Task: For heading Arial black with underline.  font size for heading18,  'Change the font style of data to'Calibri.  and font size to 9,  Change the alignment of both headline & data to Align center.  In the sheet  Financial Tracking Sheet Spreadsheet Template Workbookbook
Action: Mouse moved to (25, 104)
Screenshot: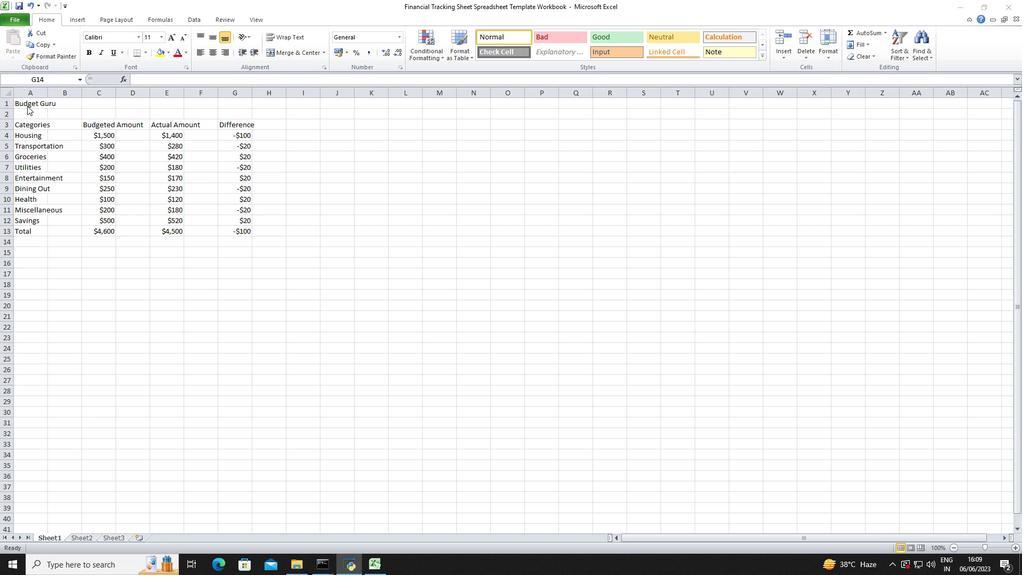 
Action: Mouse pressed left at (25, 104)
Screenshot: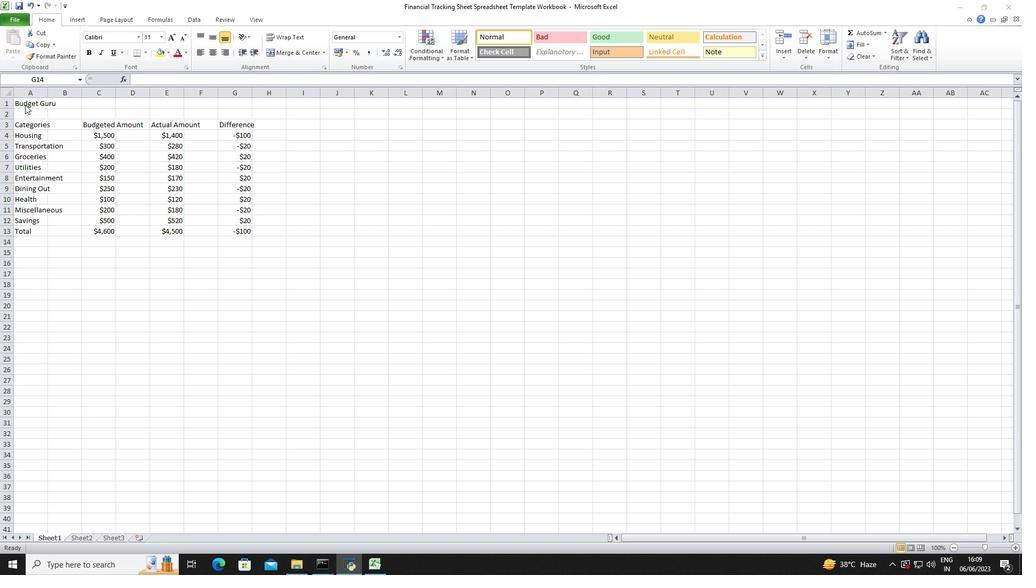 
Action: Mouse moved to (28, 104)
Screenshot: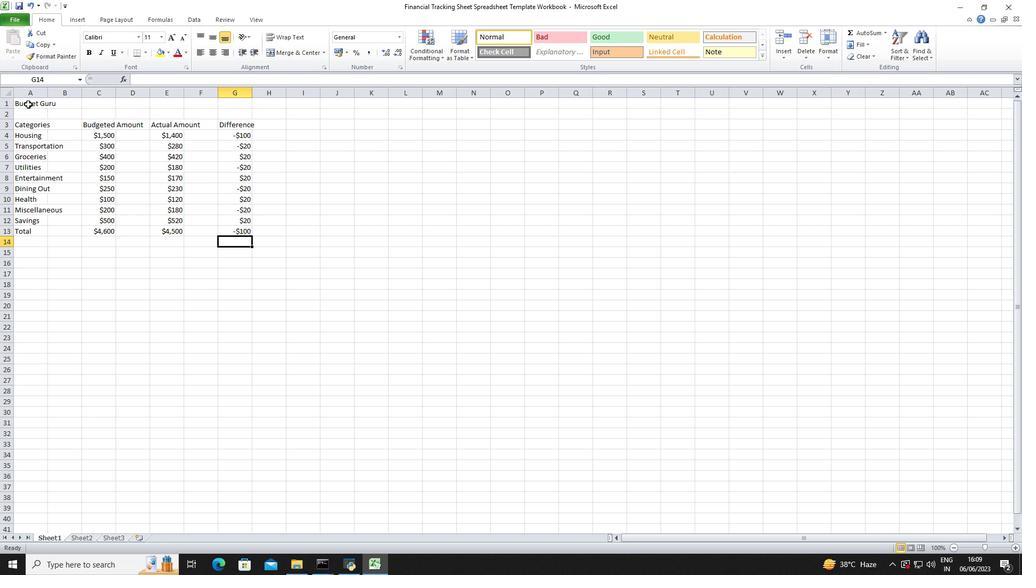 
Action: Mouse pressed left at (28, 104)
Screenshot: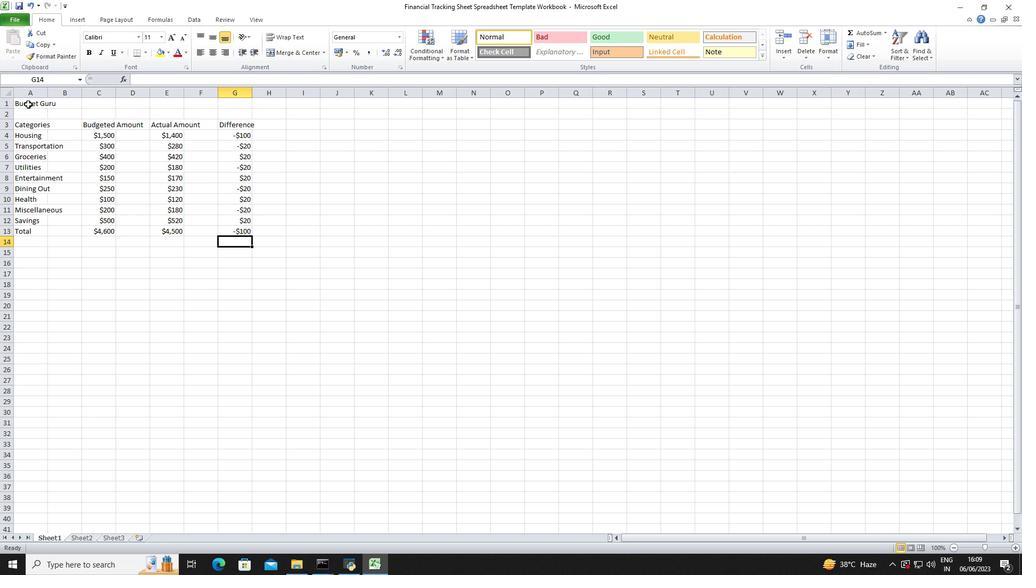 
Action: Mouse moved to (105, 38)
Screenshot: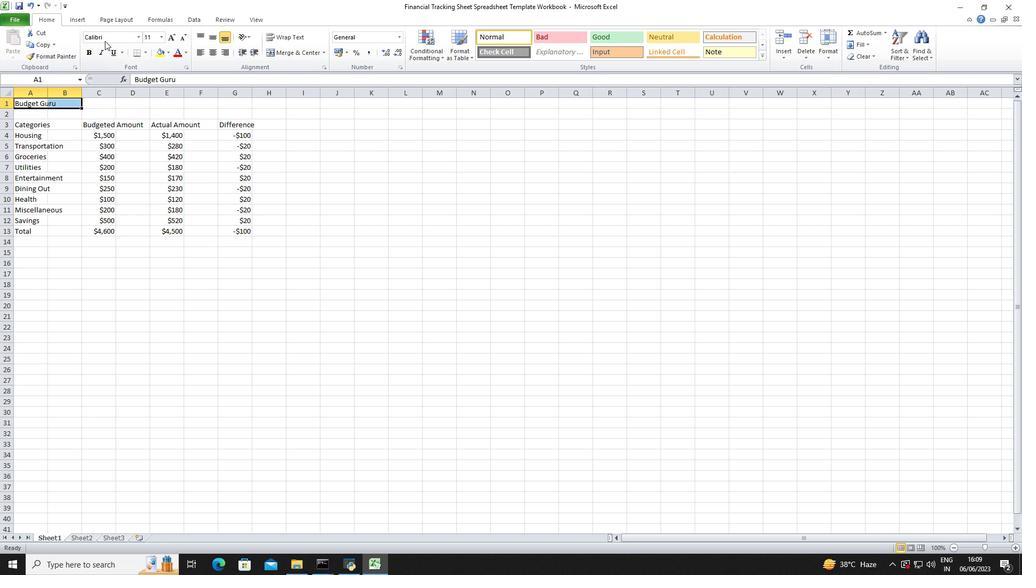 
Action: Mouse pressed left at (105, 38)
Screenshot: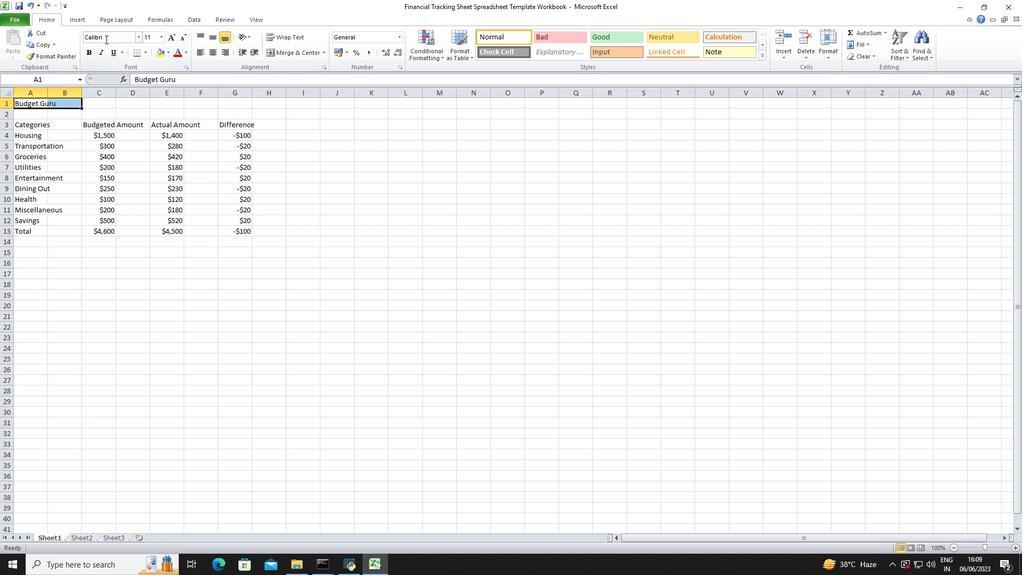 
Action: Key pressed <Key.shift>Ar
Screenshot: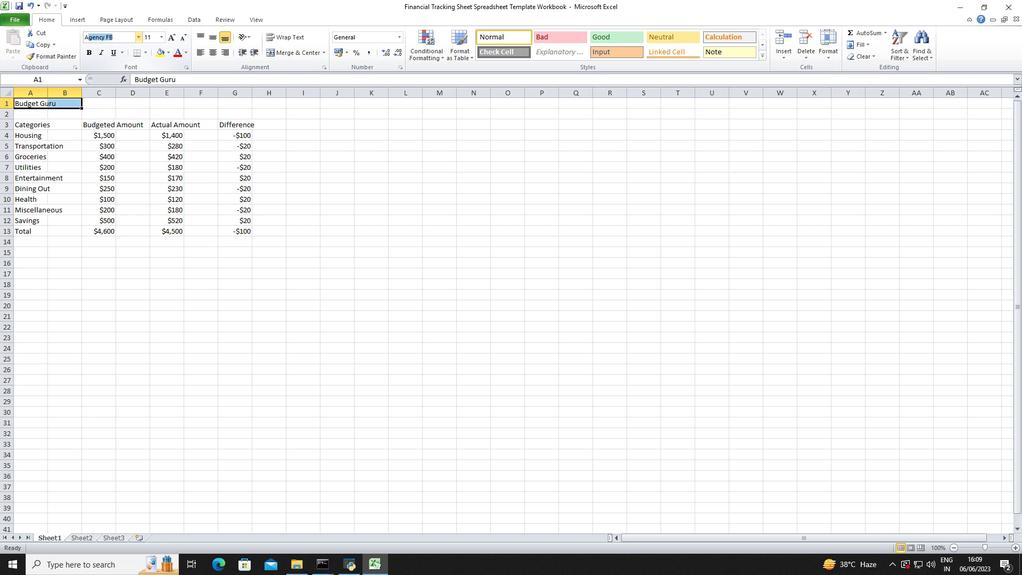 
Action: Mouse moved to (105, 38)
Screenshot: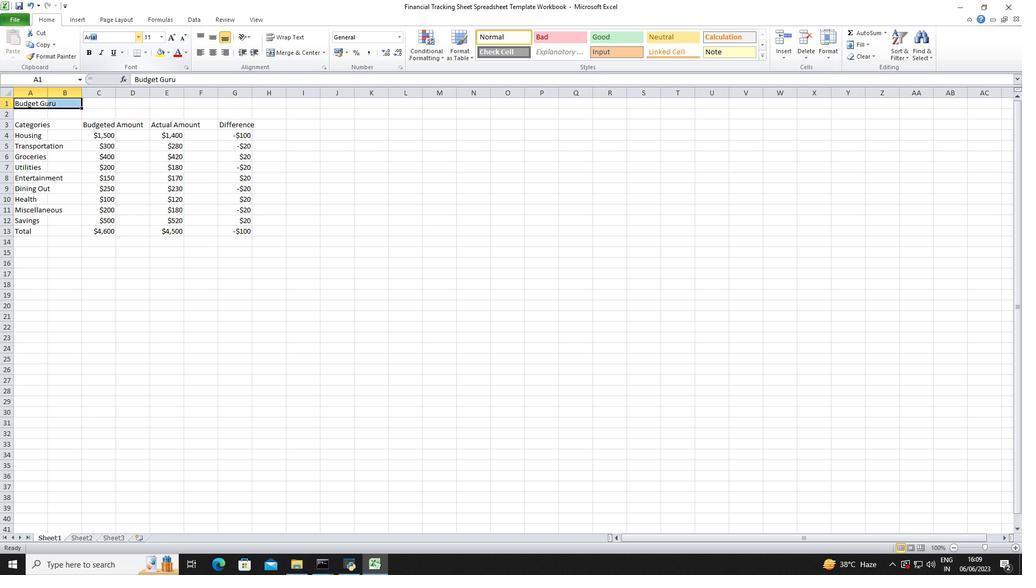 
Action: Key pressed ial<Key.space>balck<Key.enter>
Screenshot: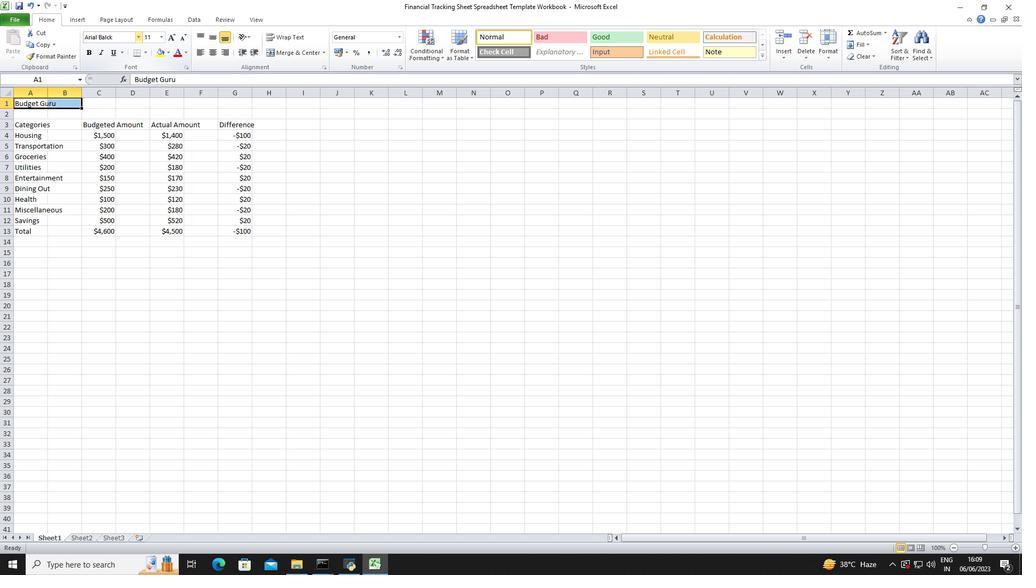 
Action: Mouse moved to (110, 52)
Screenshot: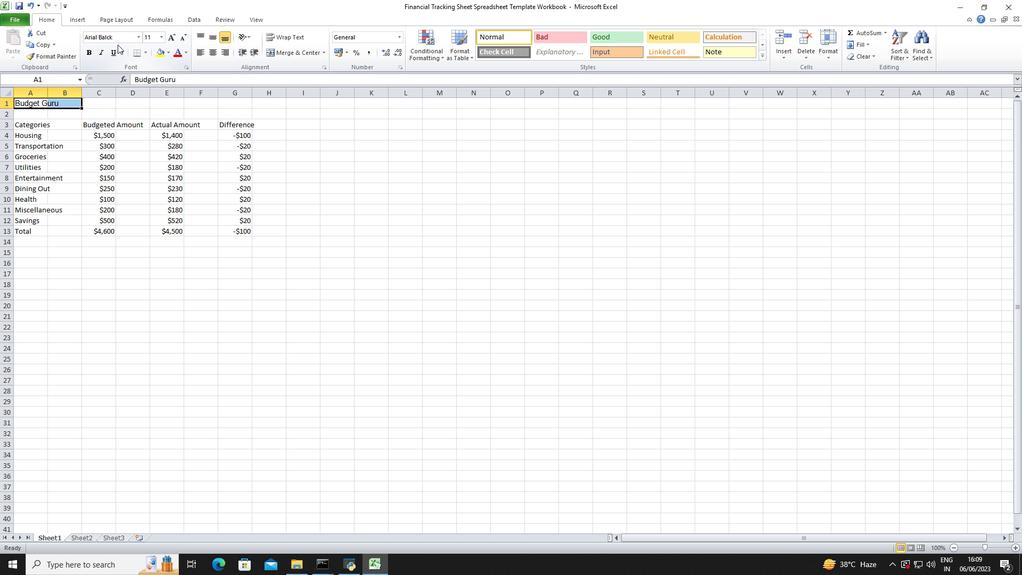 
Action: Mouse pressed left at (110, 52)
Screenshot: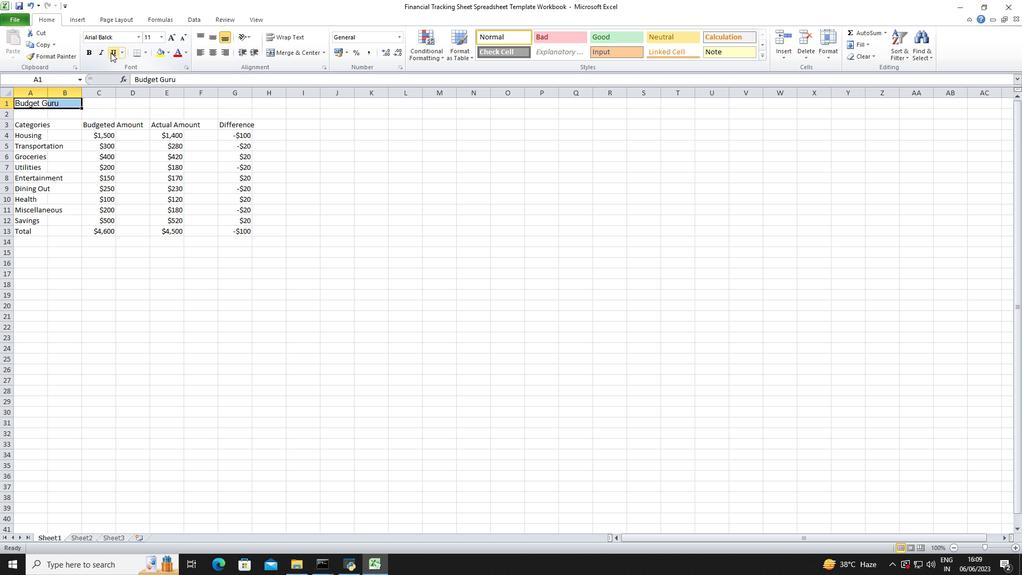 
Action: Mouse moved to (159, 38)
Screenshot: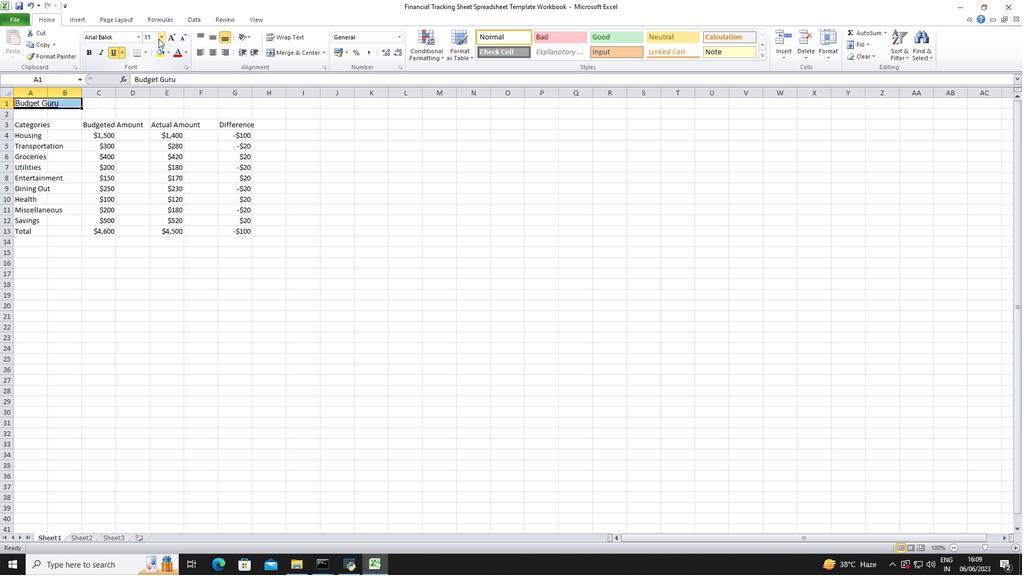 
Action: Mouse pressed left at (159, 38)
Screenshot: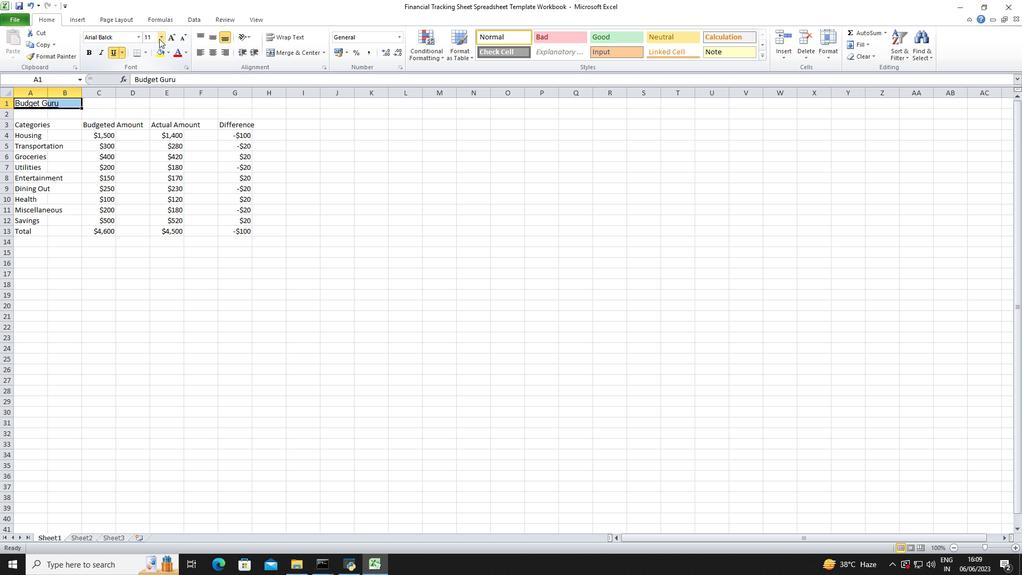 
Action: Mouse moved to (151, 109)
Screenshot: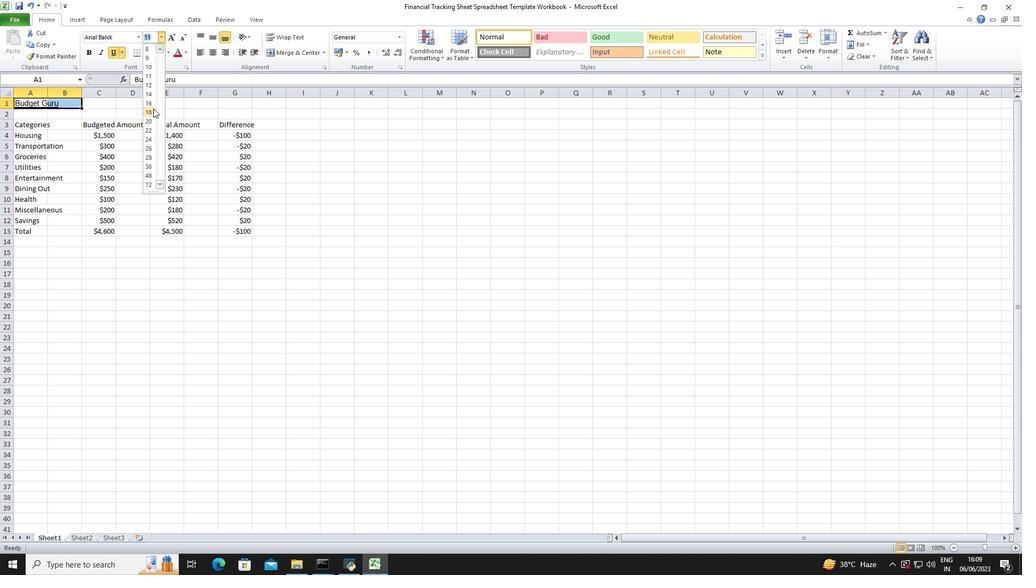 
Action: Mouse pressed left at (151, 109)
Screenshot: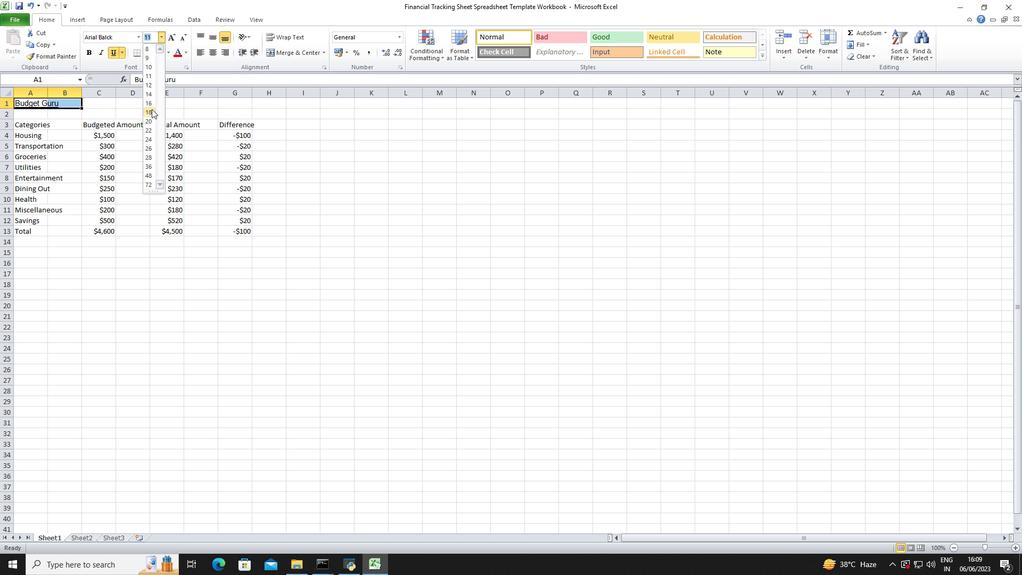 
Action: Mouse moved to (32, 131)
Screenshot: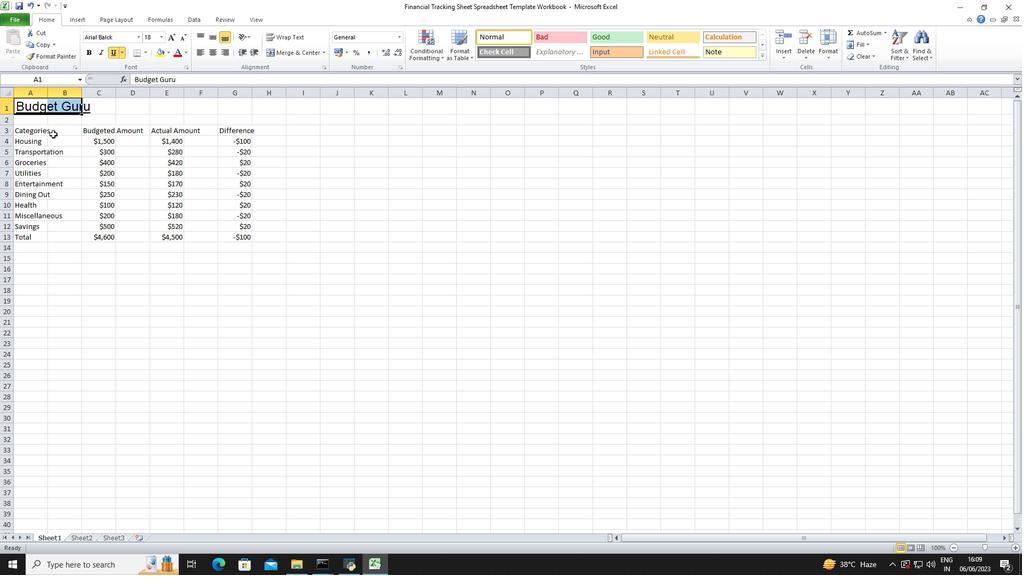 
Action: Mouse pressed left at (32, 131)
Screenshot: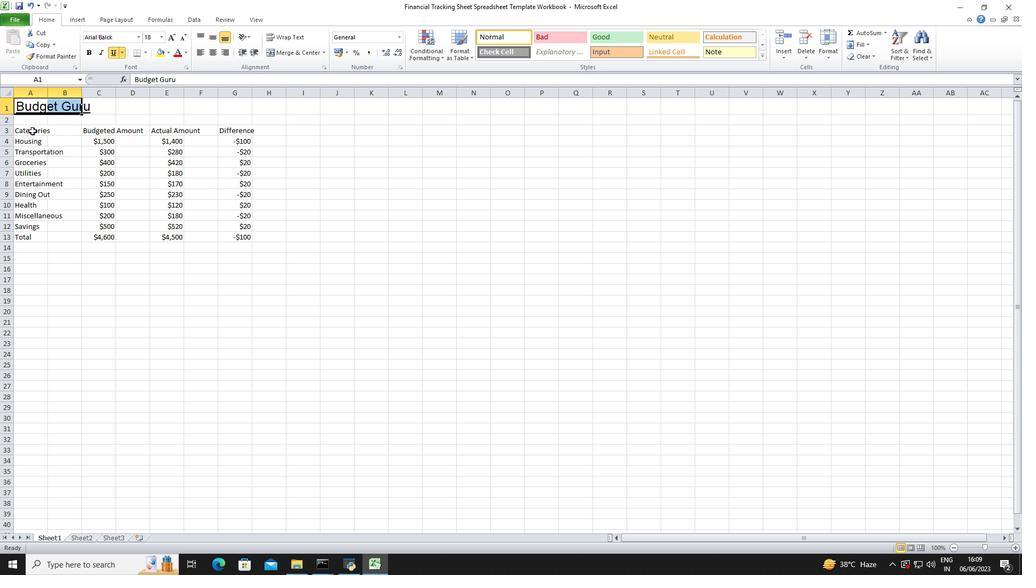 
Action: Mouse moved to (113, 39)
Screenshot: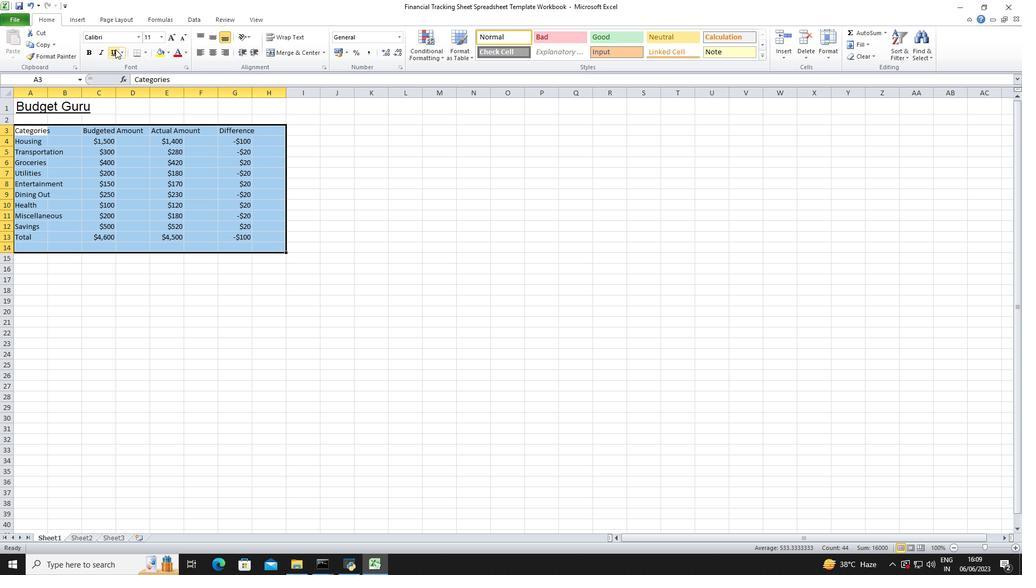 
Action: Mouse pressed left at (113, 39)
Screenshot: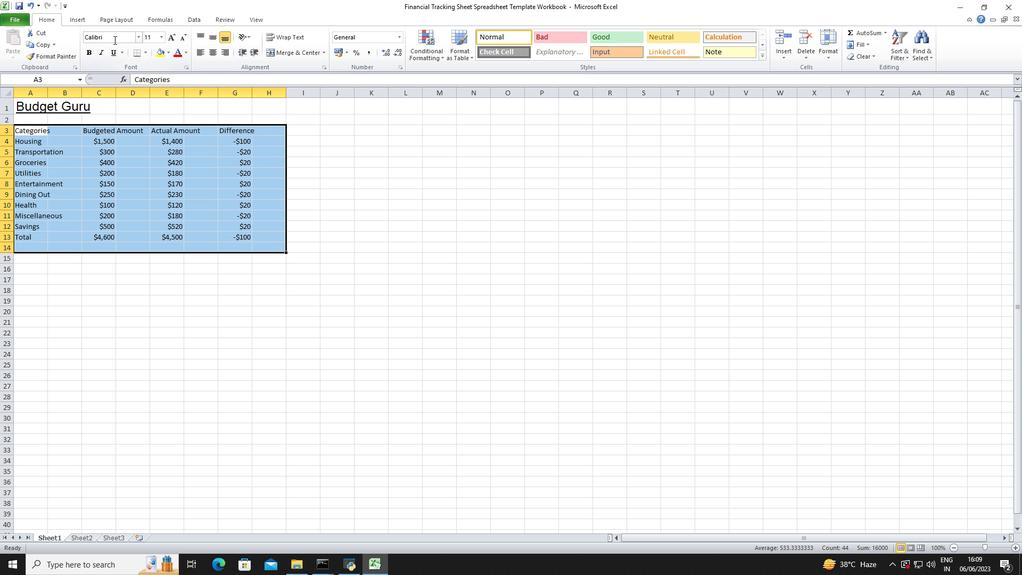 
Action: Key pressed <Key.enter>
Screenshot: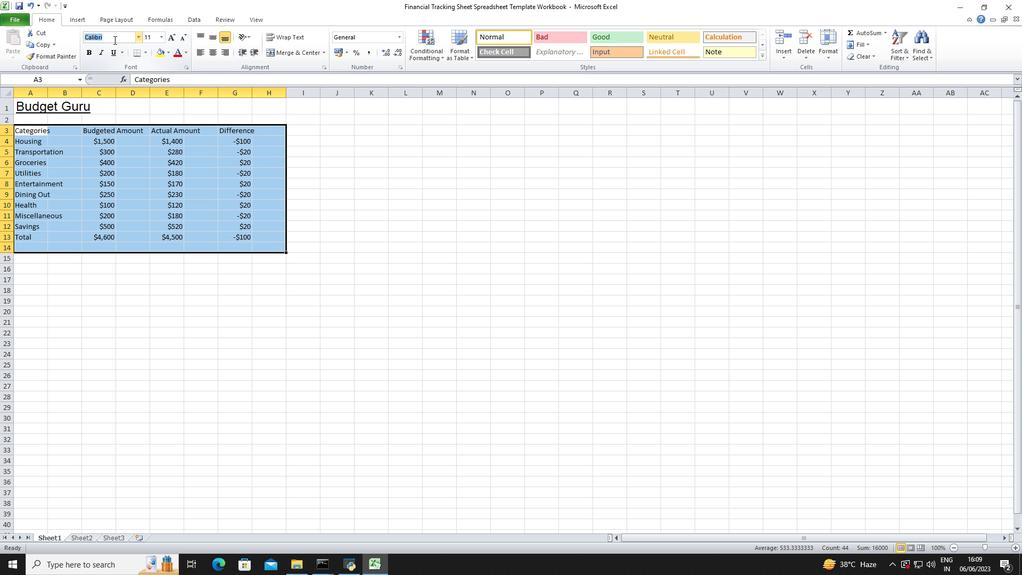 
Action: Mouse moved to (161, 36)
Screenshot: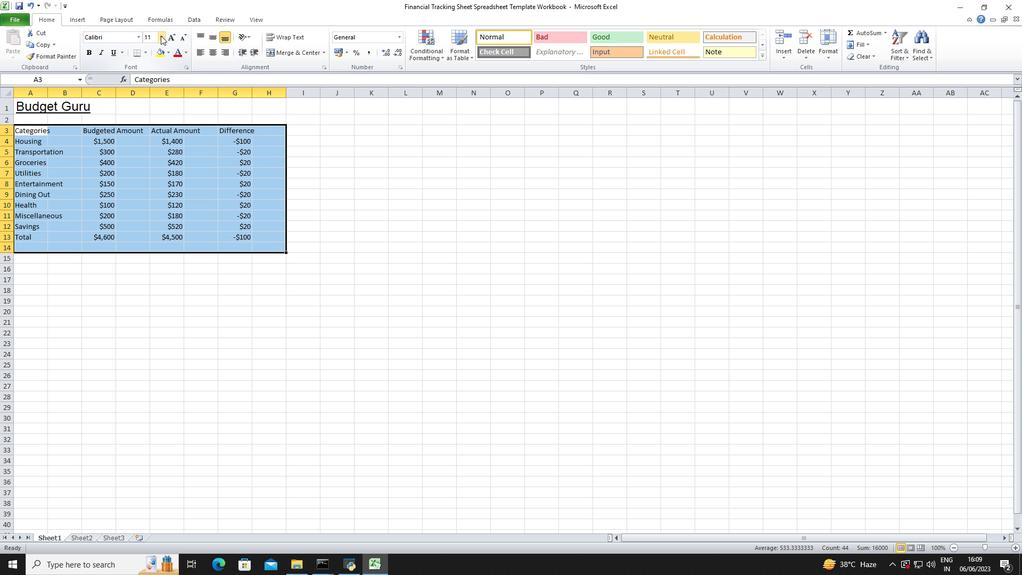 
Action: Mouse pressed left at (161, 36)
Screenshot: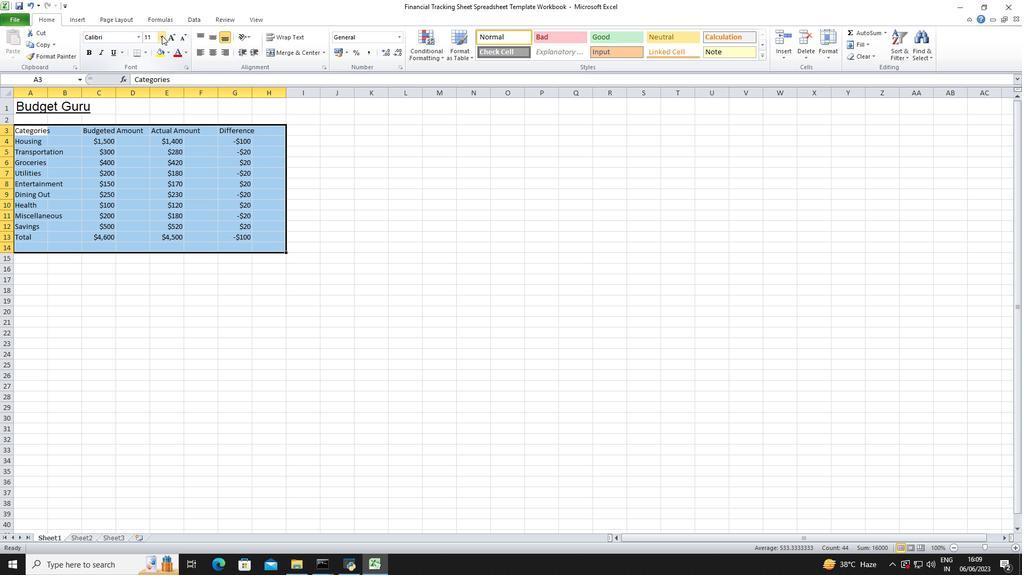 
Action: Mouse moved to (152, 58)
Screenshot: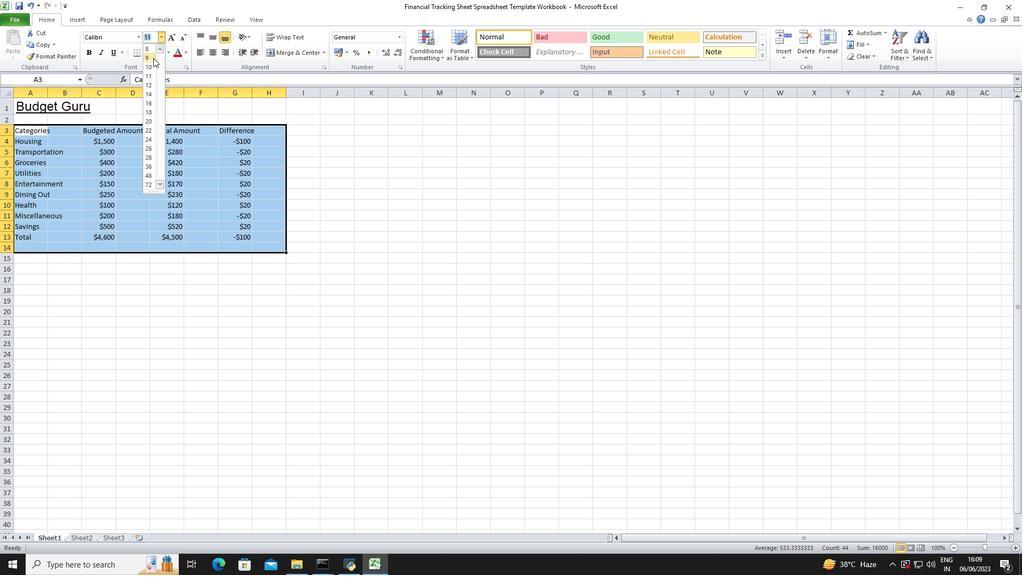 
Action: Mouse pressed left at (152, 58)
Screenshot: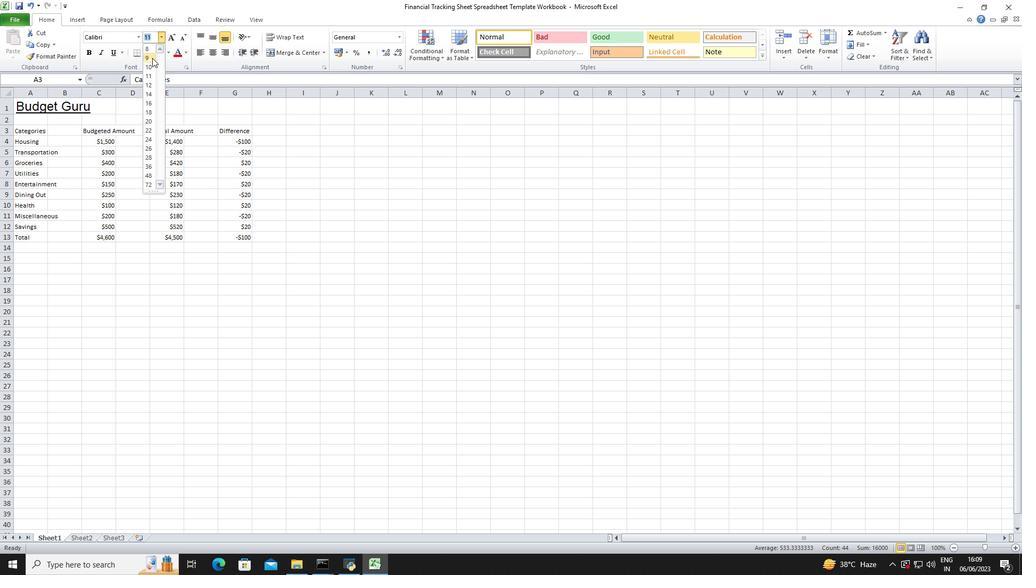 
Action: Mouse moved to (211, 54)
Screenshot: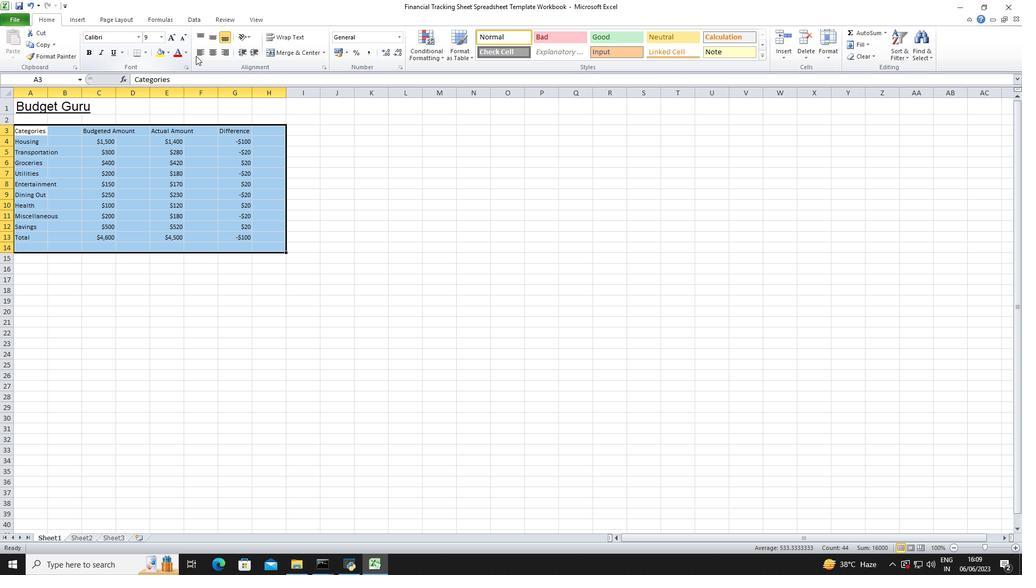 
Action: Mouse pressed left at (211, 54)
Screenshot: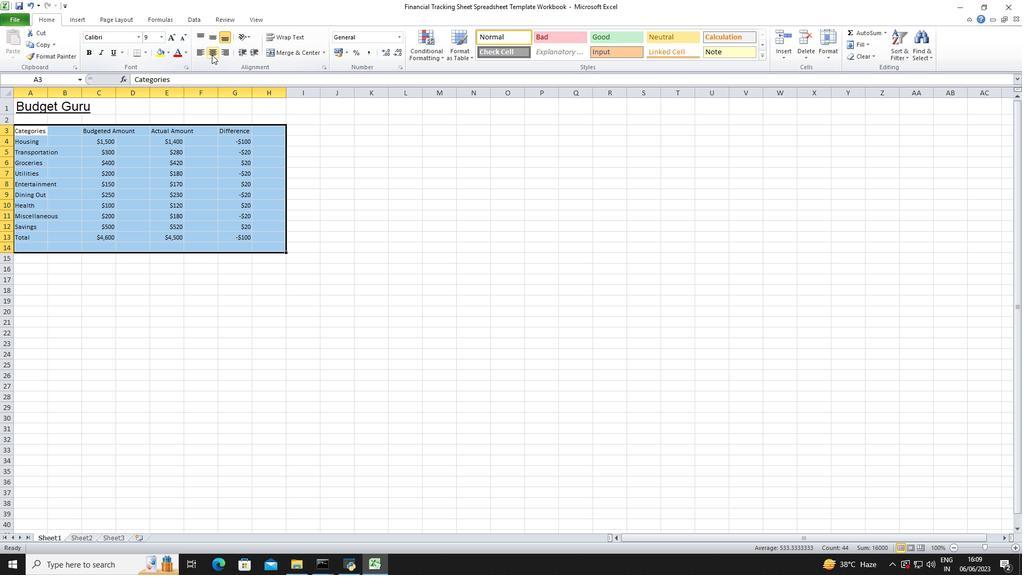 
Action: Mouse moved to (29, 109)
Screenshot: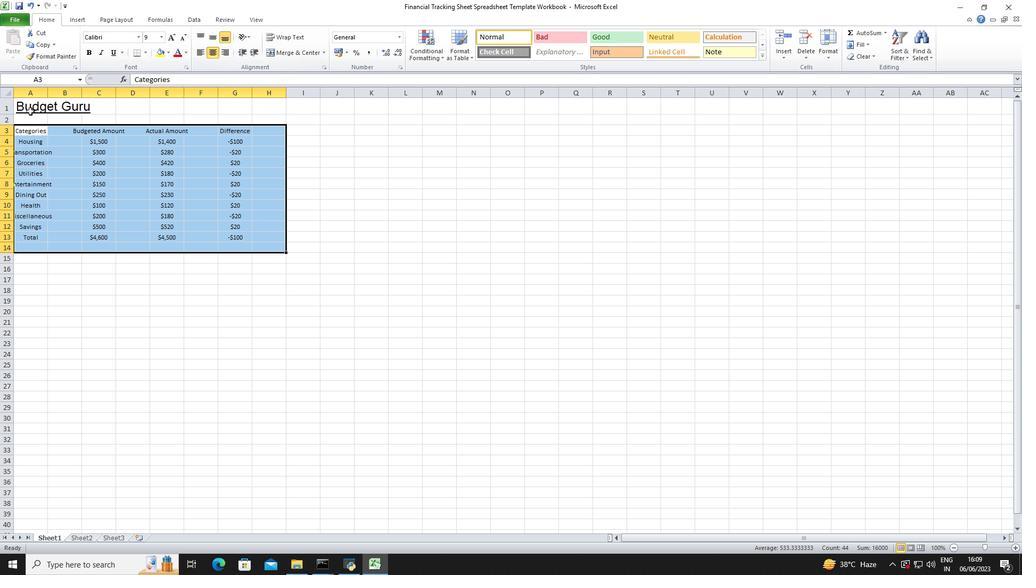 
Action: Mouse pressed left at (29, 109)
Screenshot: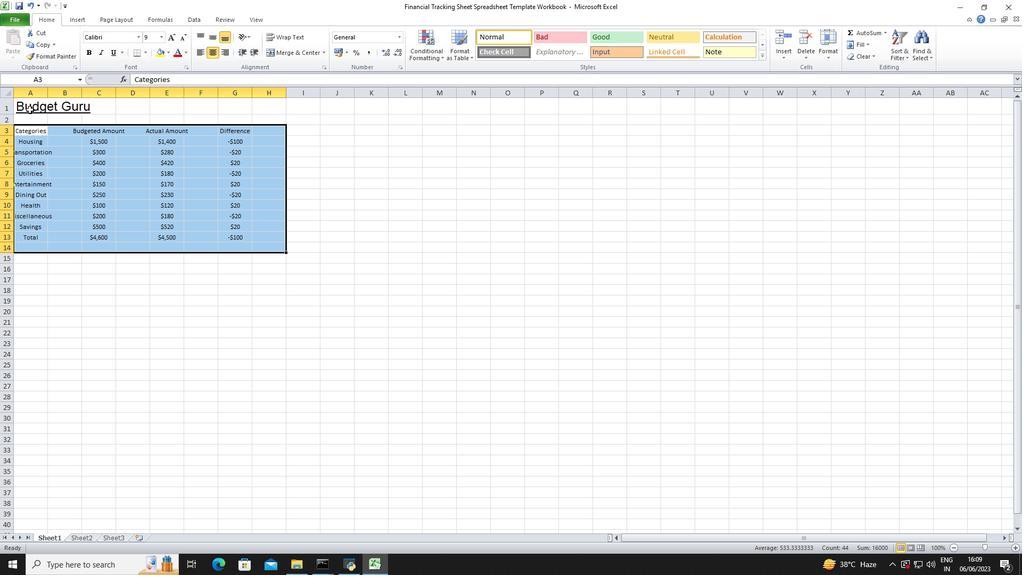 
Action: Mouse moved to (213, 49)
Screenshot: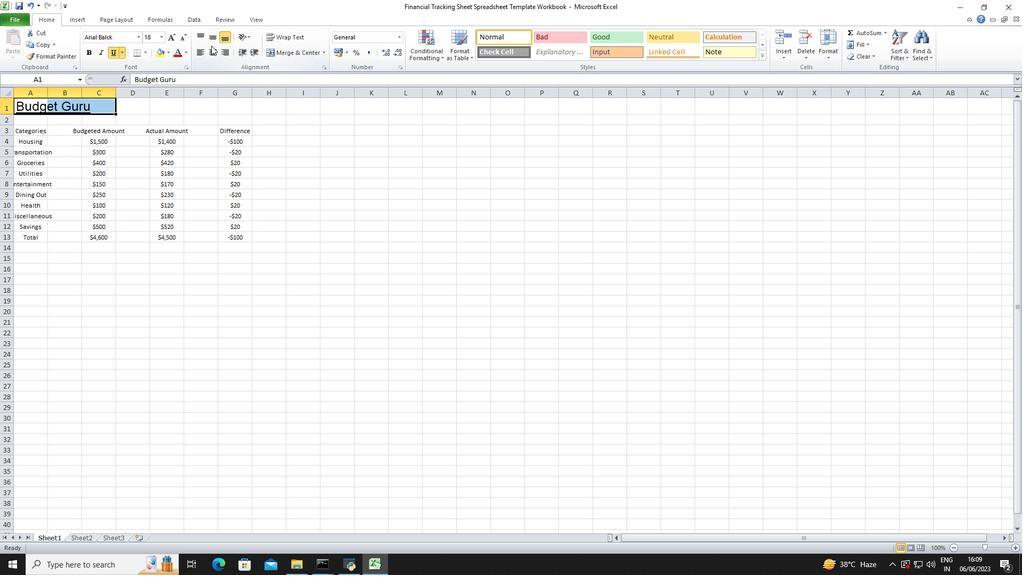 
Action: Mouse pressed left at (213, 49)
Screenshot: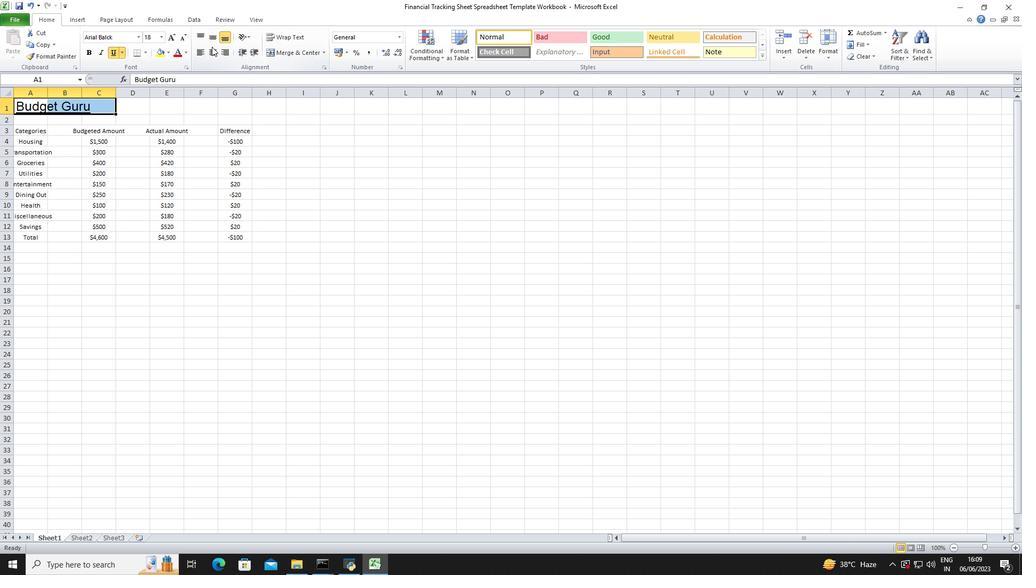 
Action: Mouse moved to (47, 93)
Screenshot: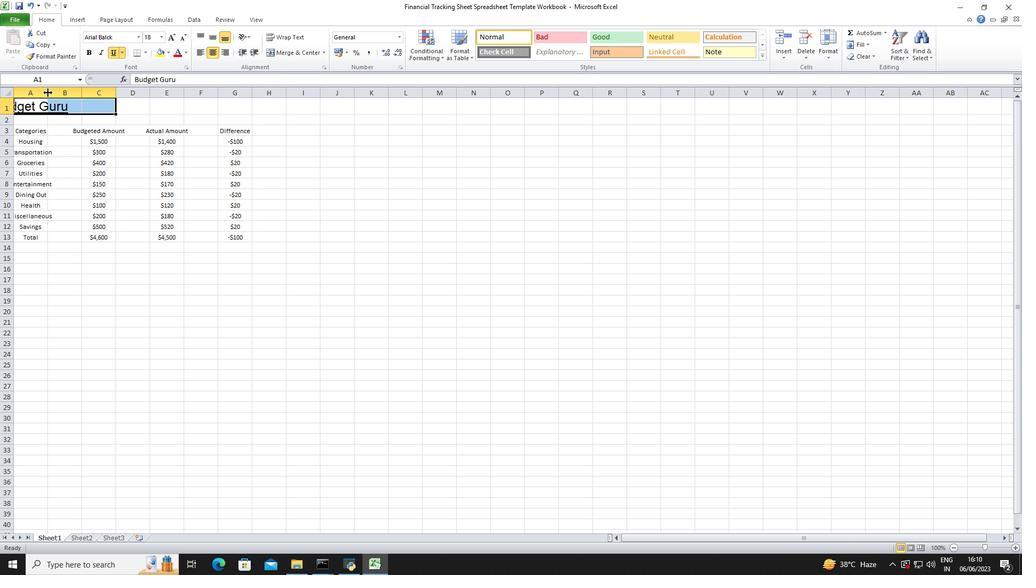 
Action: Mouse pressed left at (47, 93)
Screenshot: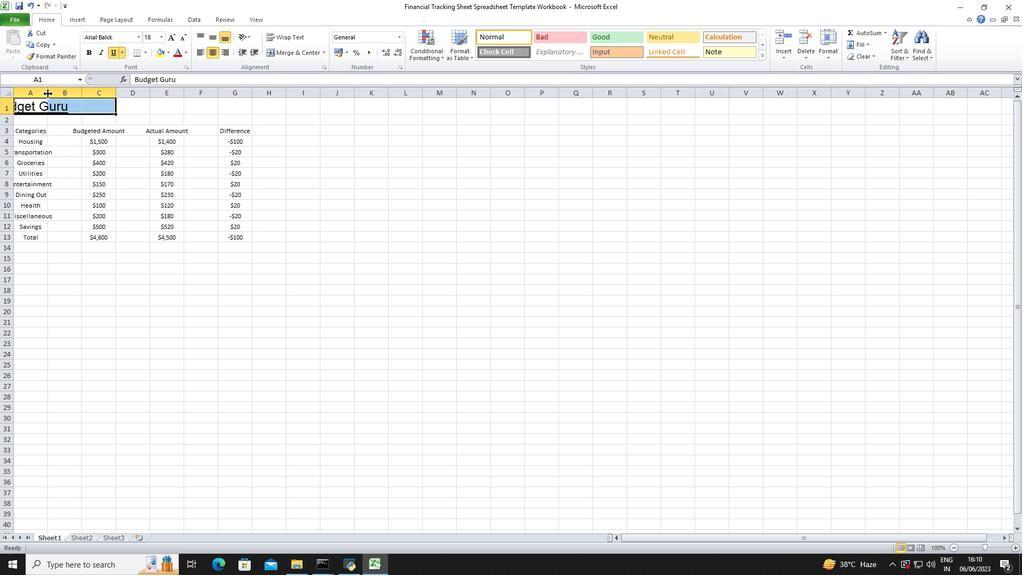 
Action: Mouse moved to (447, 168)
Screenshot: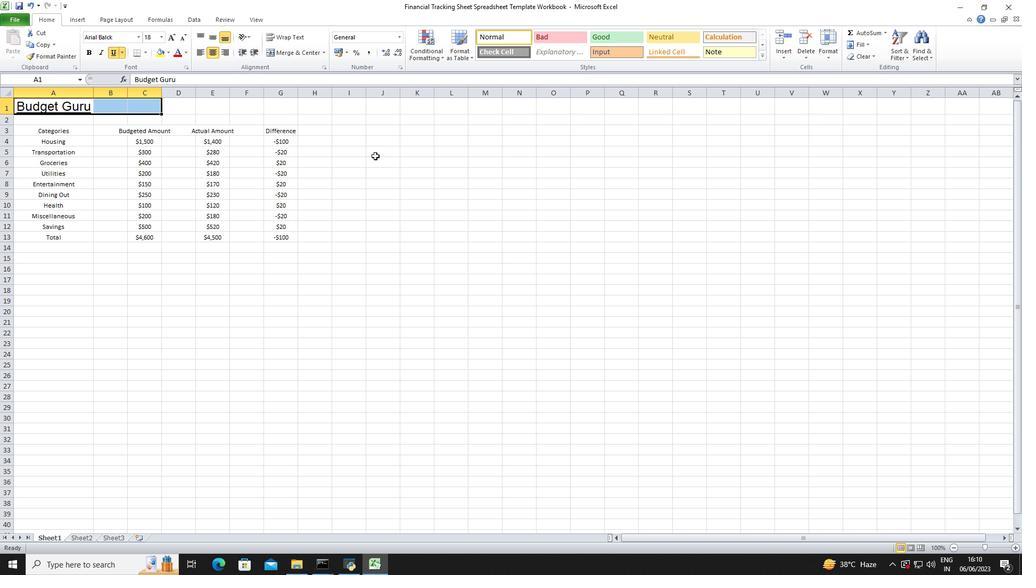
Action: Mouse pressed left at (447, 168)
Screenshot: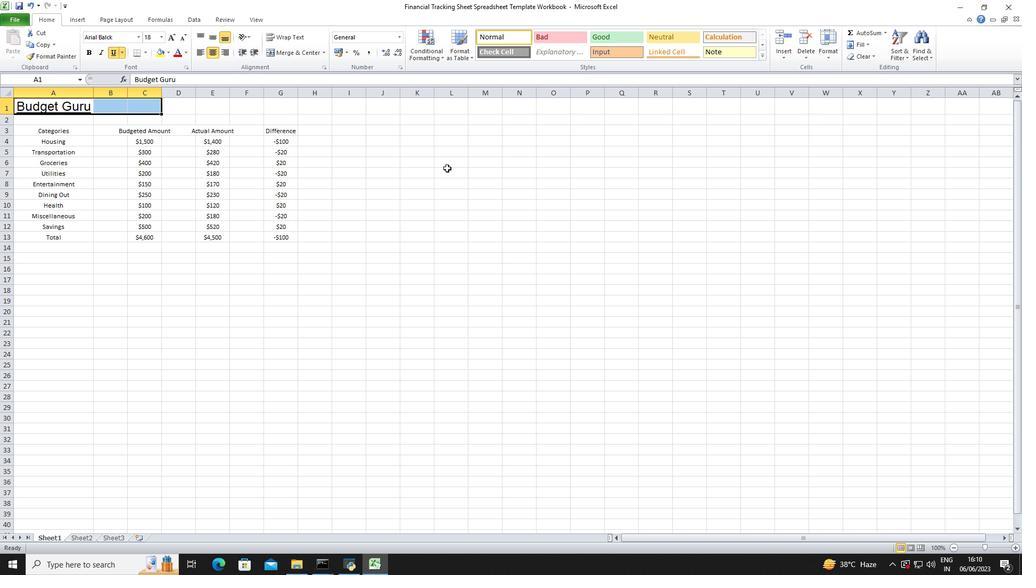 
